 Task: Insert an elbow connector.
Action: Mouse moved to (132, 91)
Screenshot: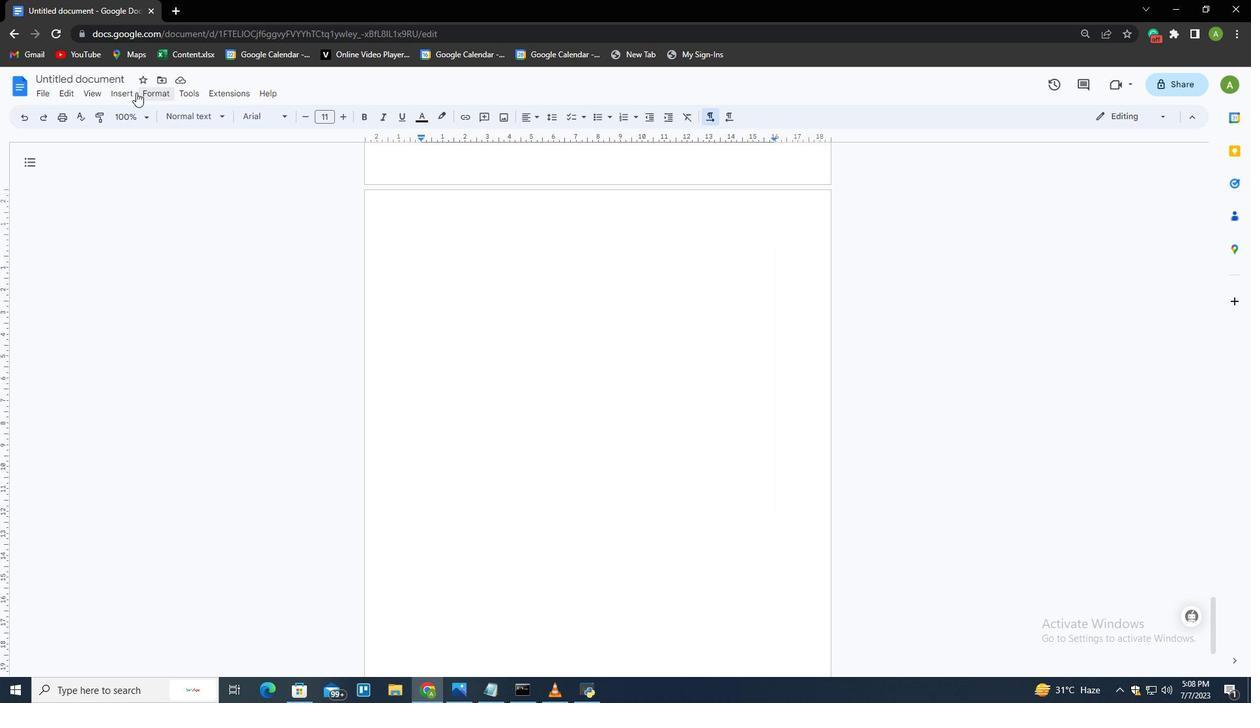 
Action: Mouse pressed left at (132, 91)
Screenshot: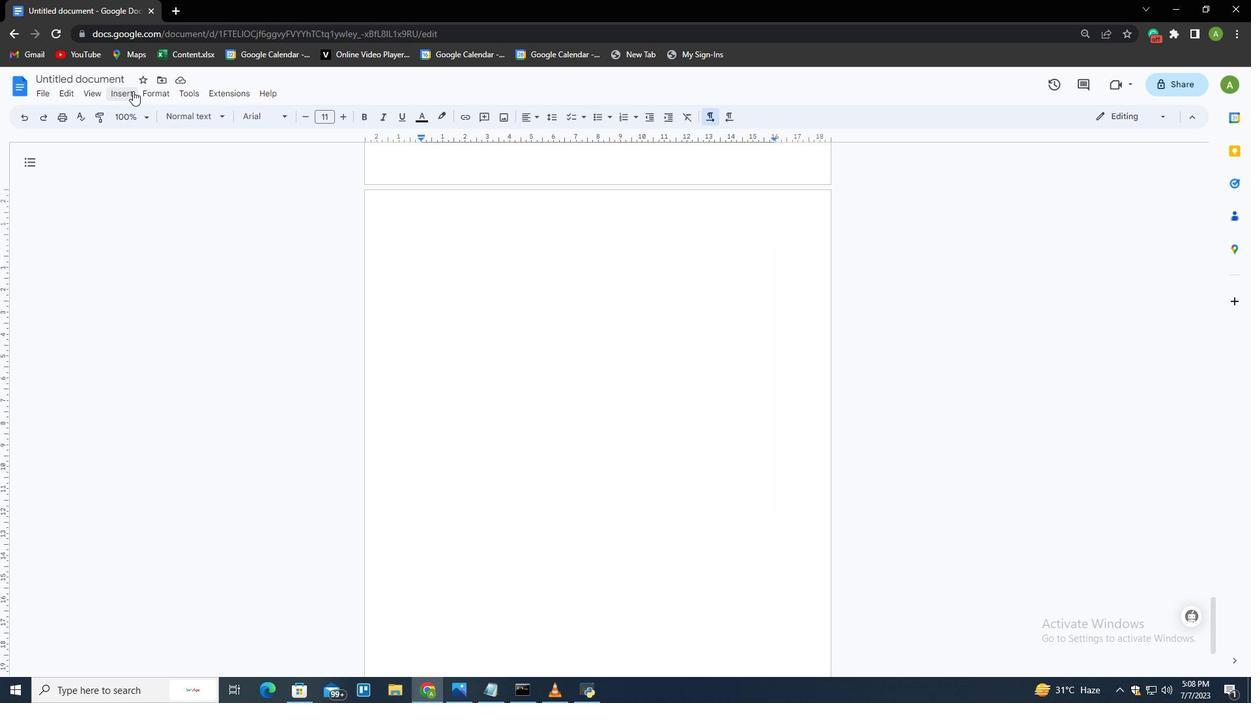 
Action: Mouse moved to (151, 153)
Screenshot: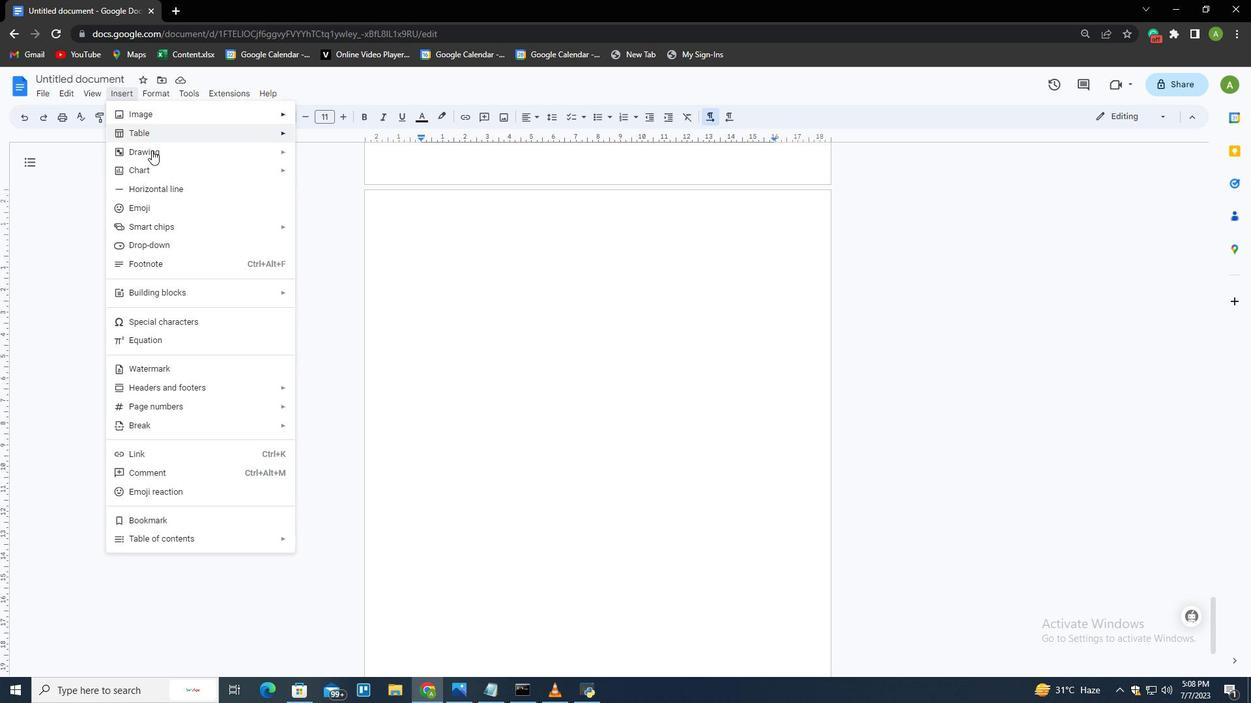 
Action: Mouse pressed left at (151, 153)
Screenshot: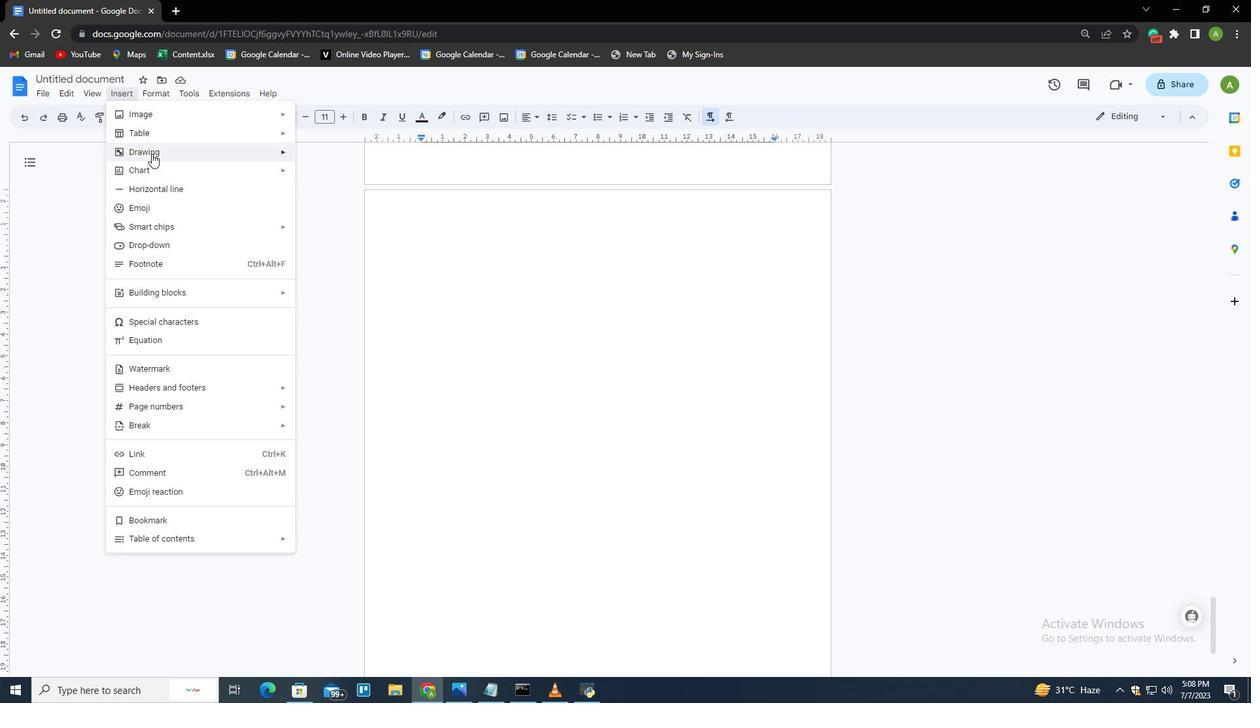 
Action: Mouse moved to (326, 148)
Screenshot: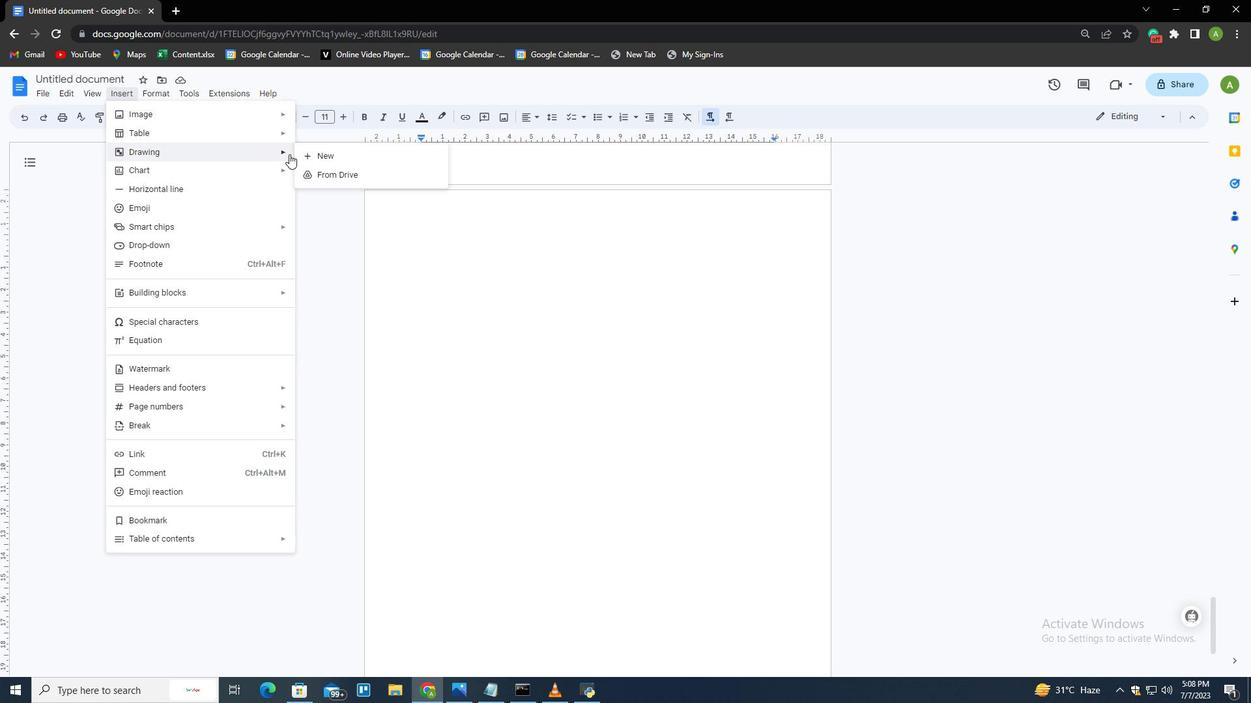 
Action: Mouse pressed left at (326, 148)
Screenshot: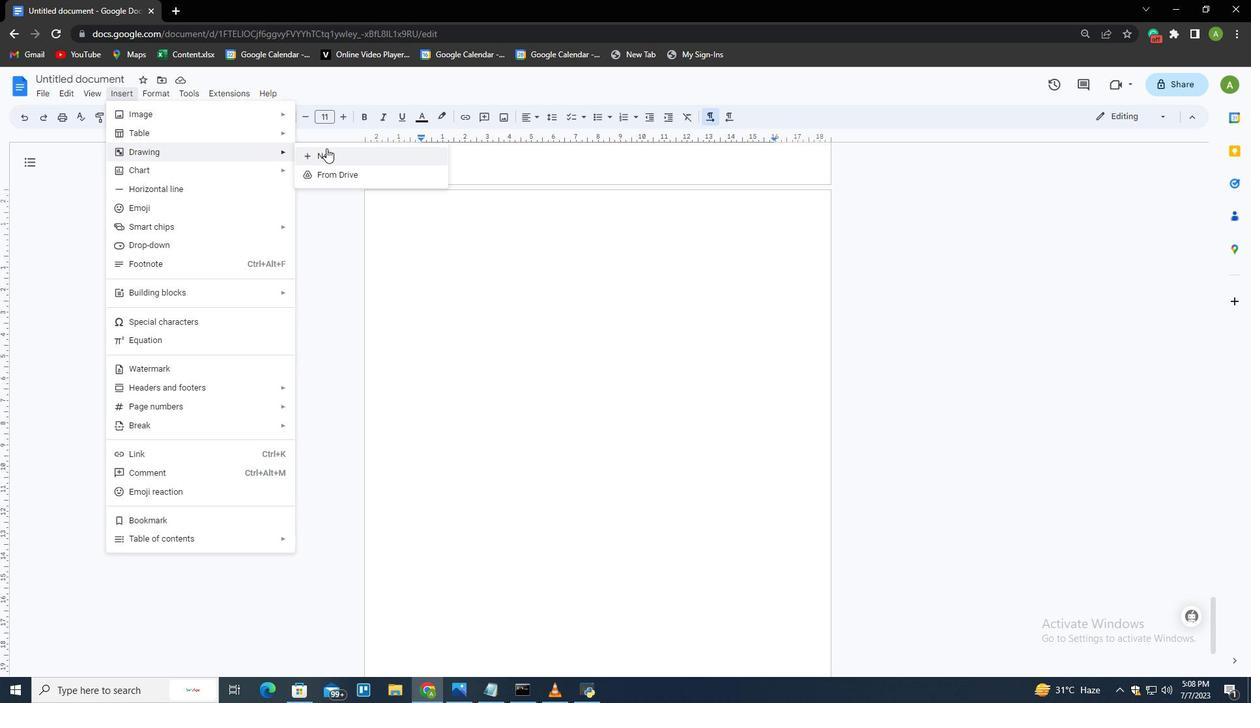 
Action: Mouse moved to (486, 142)
Screenshot: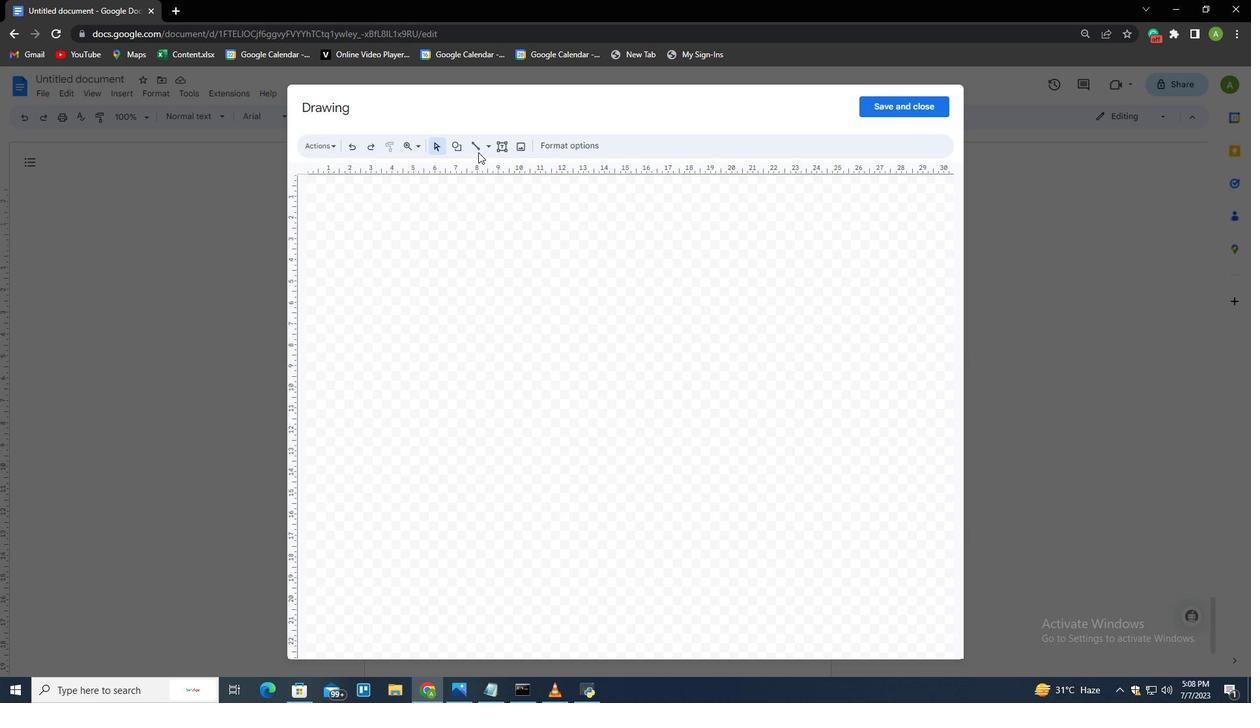 
Action: Mouse pressed left at (486, 142)
Screenshot: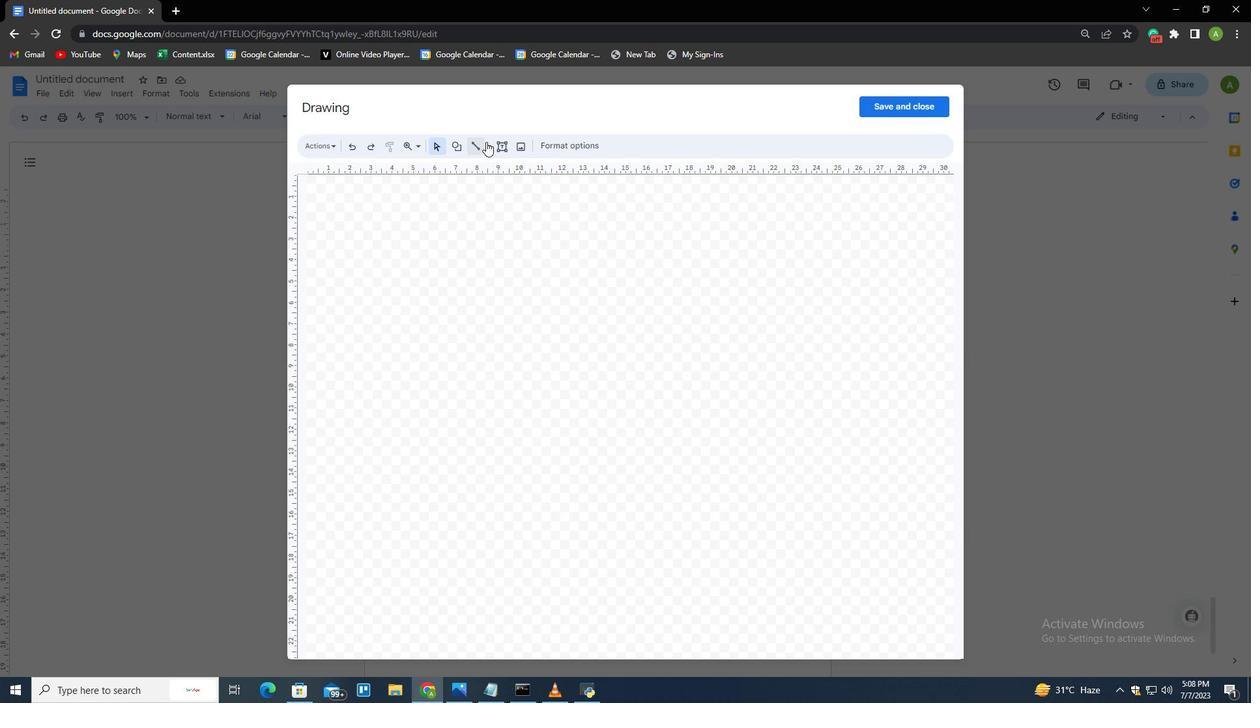 
Action: Mouse moved to (502, 201)
Screenshot: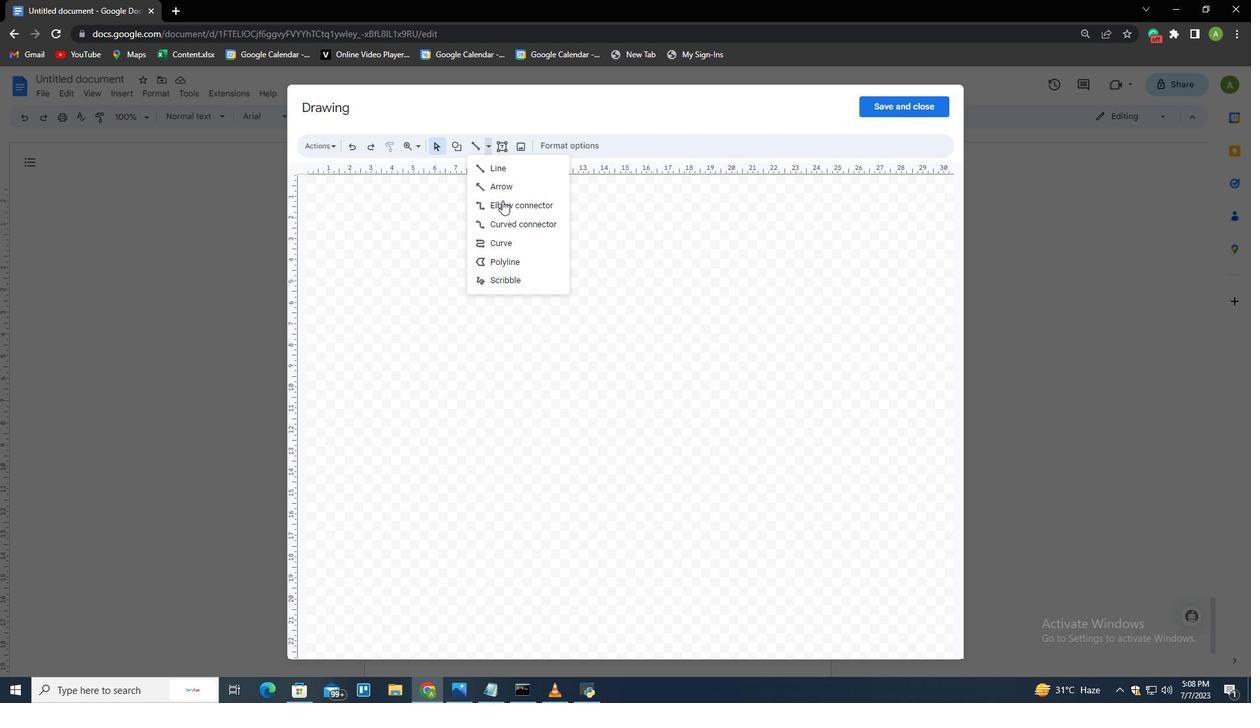 
Action: Mouse pressed left at (502, 201)
Screenshot: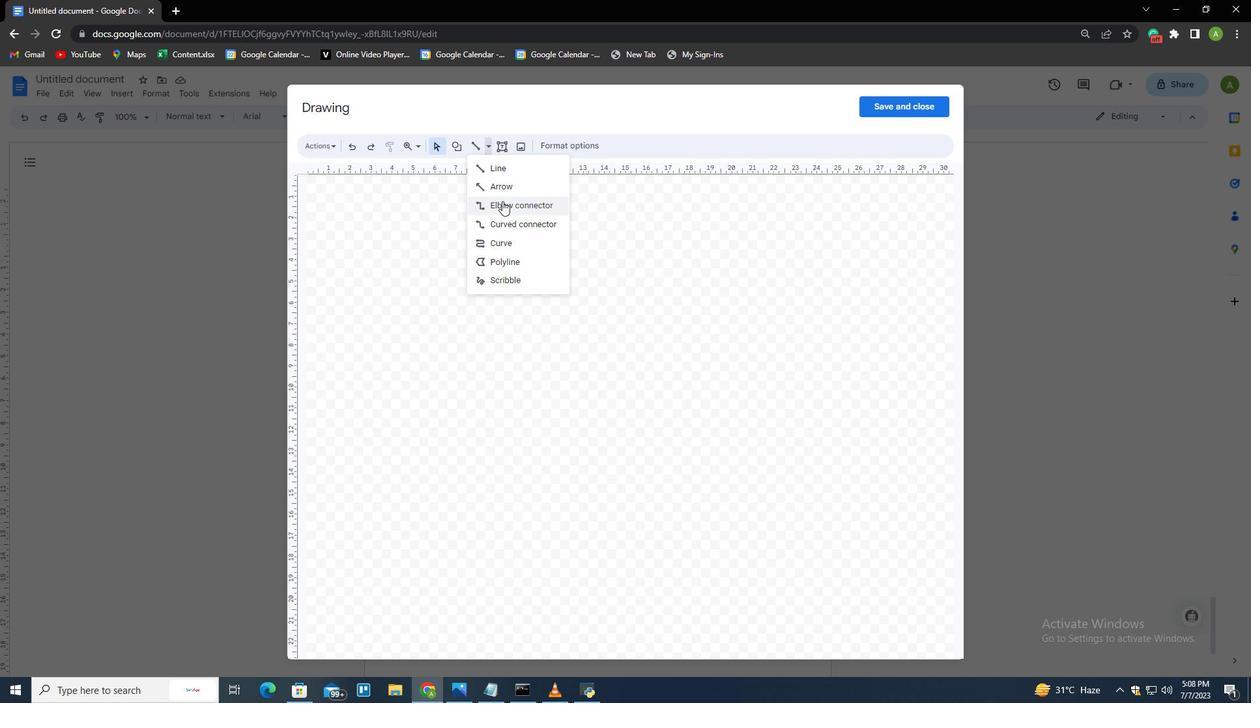 
Action: Mouse moved to (514, 317)
Screenshot: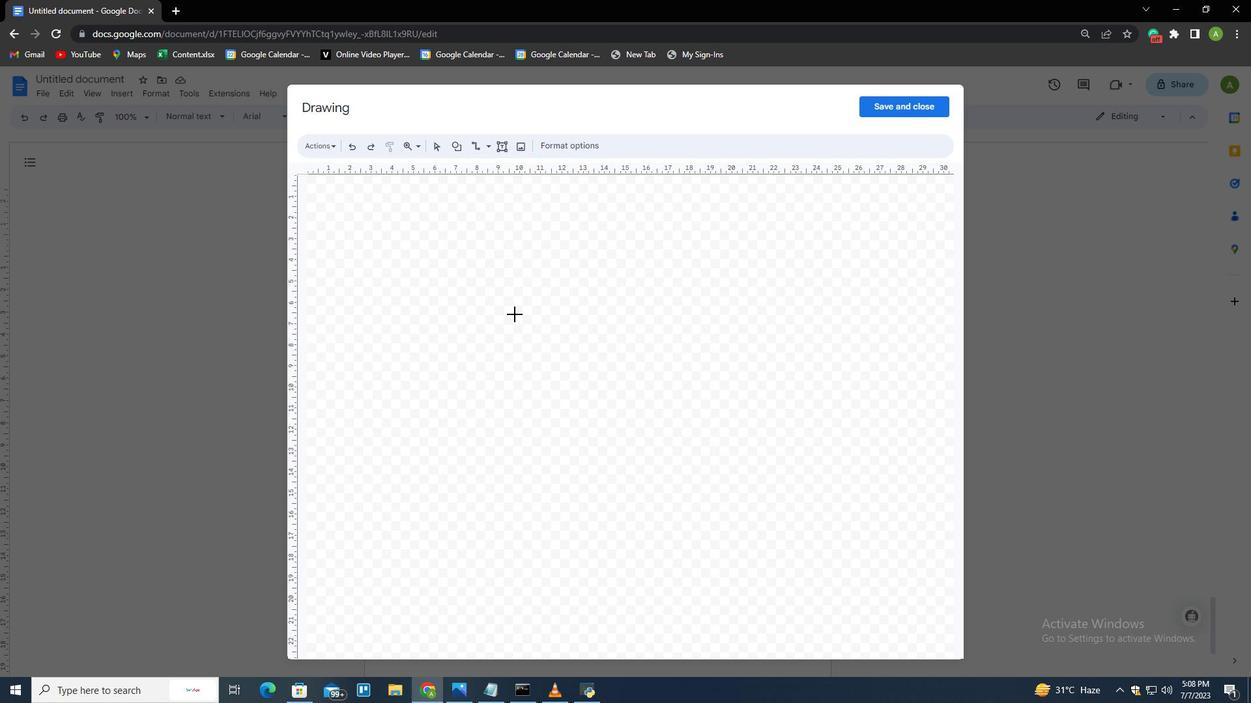 
Action: Mouse pressed left at (514, 317)
Screenshot: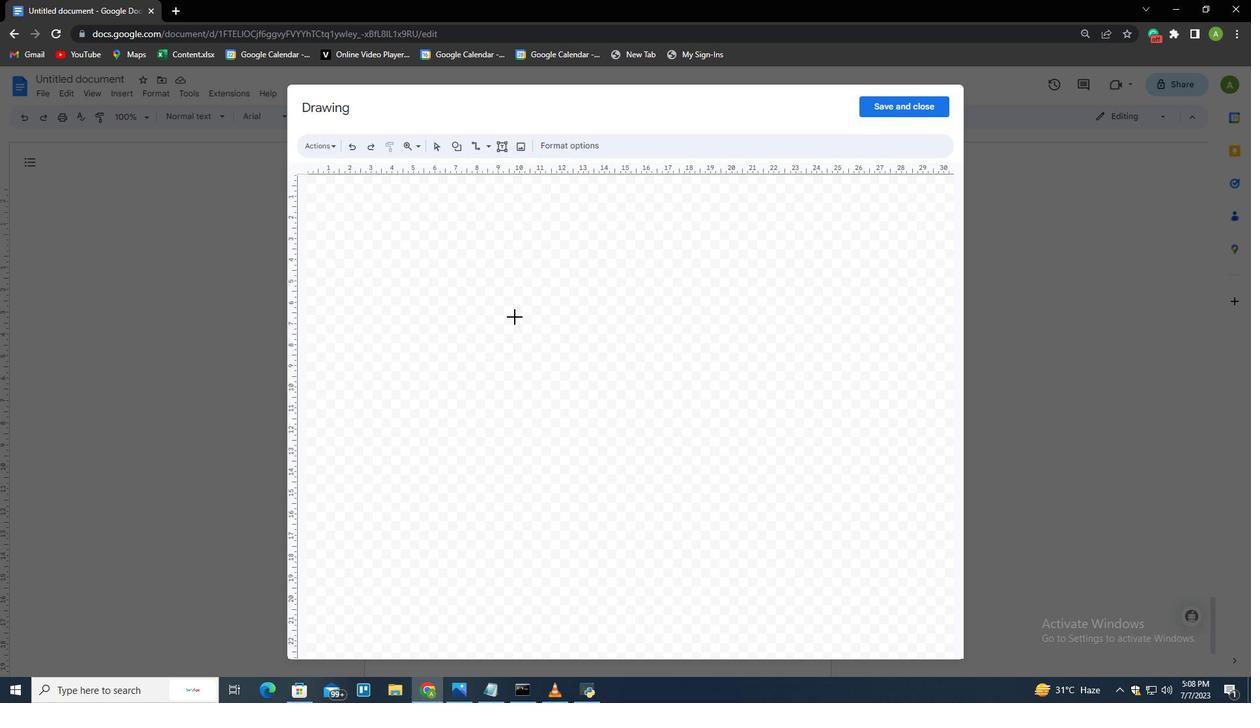 
Action: Mouse moved to (637, 318)
Screenshot: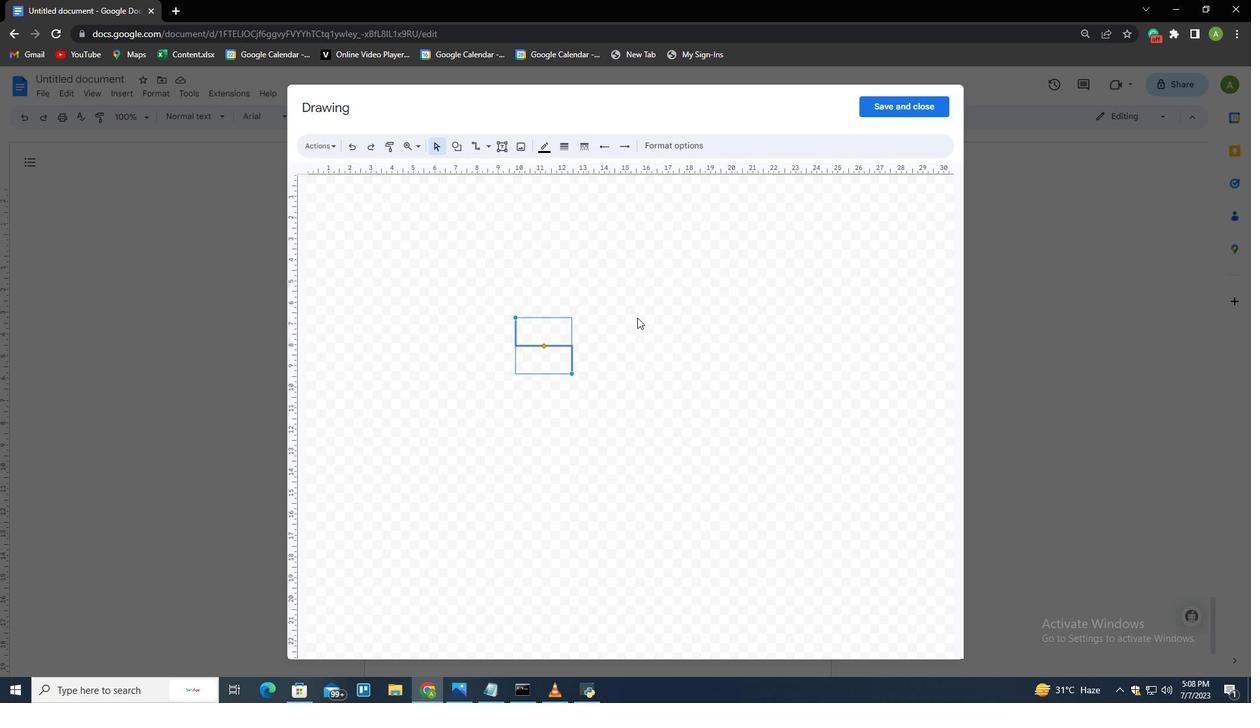 
Action: Mouse pressed left at (637, 318)
Screenshot: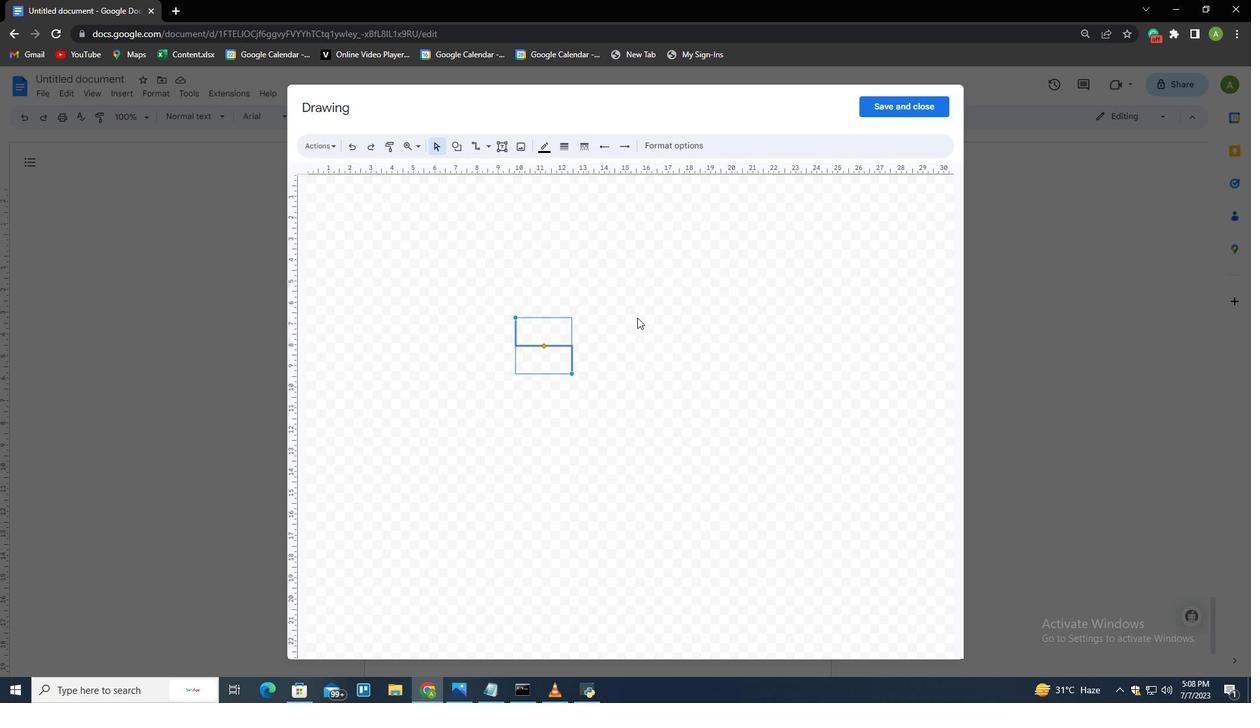 
